 Task: Create in the project ZephyrTech and in the Backlog issue 'Create a new online platform for online music production courses with advanced audio editing and mixing features' a child issue 'Integration with project management software', and assign it to team member softage.4@softage.net.
Action: Mouse moved to (471, 386)
Screenshot: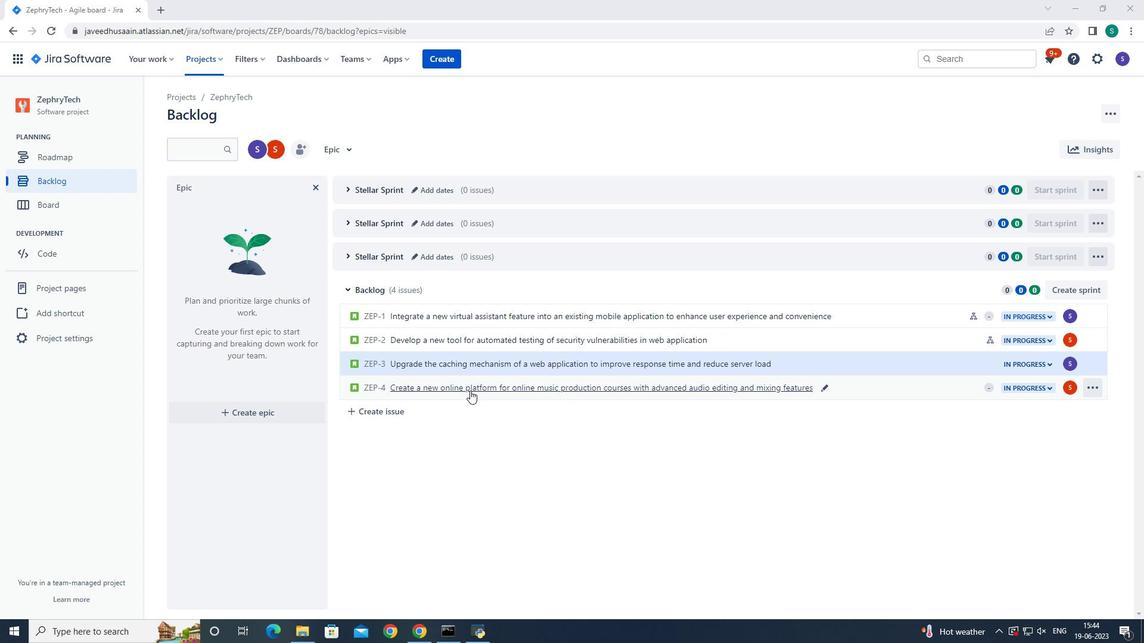 
Action: Mouse pressed left at (471, 386)
Screenshot: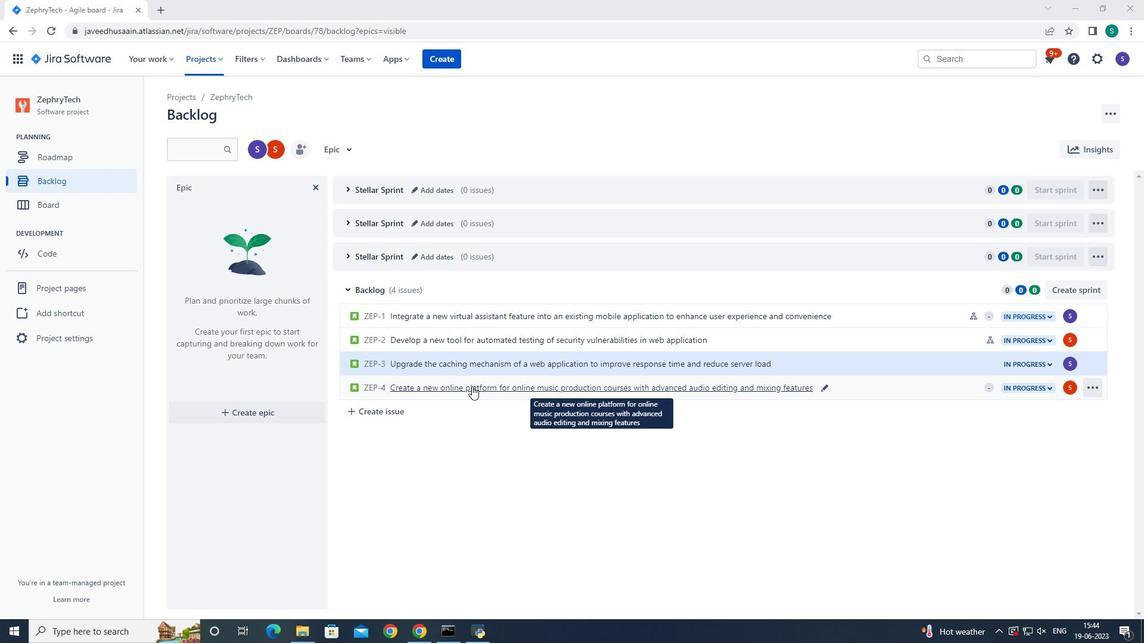 
Action: Mouse moved to (935, 284)
Screenshot: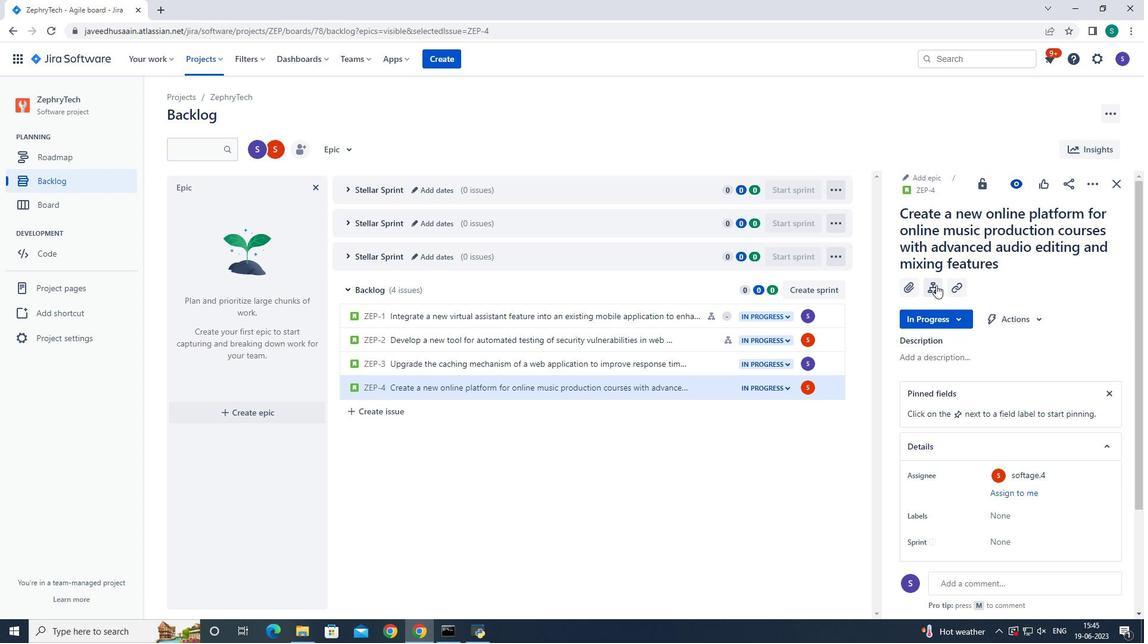 
Action: Mouse pressed left at (935, 284)
Screenshot: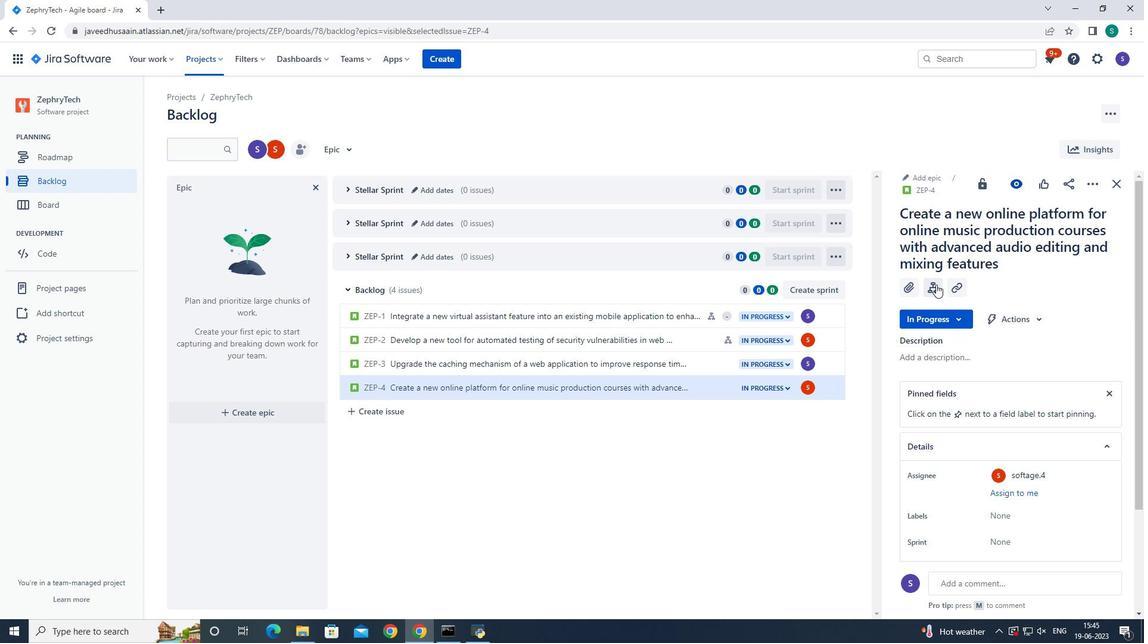 
Action: Mouse moved to (949, 384)
Screenshot: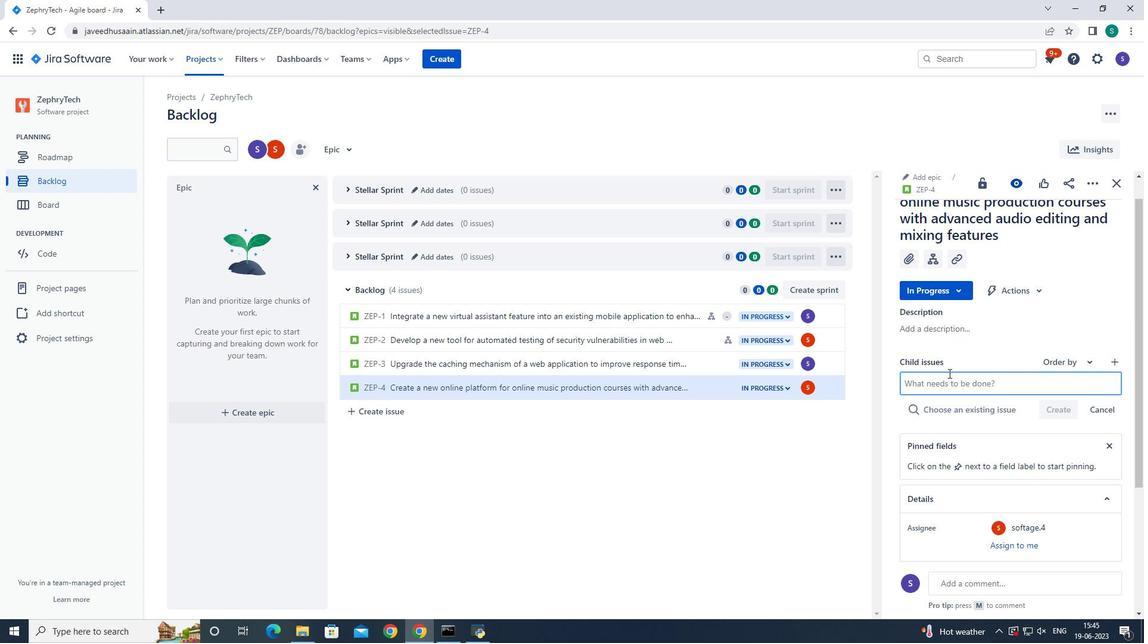 
Action: Mouse pressed left at (949, 384)
Screenshot: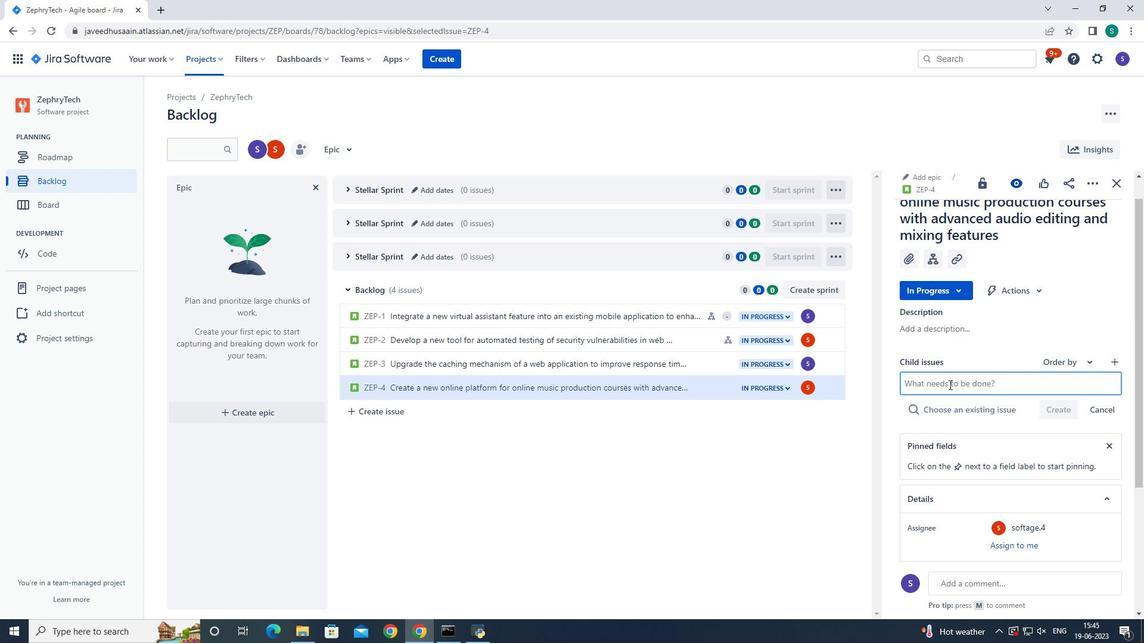 
Action: Key pressed <Key.shift>Integration<Key.space>with<Key.space>projest<Key.space>management<Key.backspace><Key.backspace><Key.backspace><Key.backspace><Key.backspace><Key.backspace><Key.backspace><Key.backspace><Key.backspace><Key.backspace><Key.backspace><Key.backspace><Key.backspace><Key.backspace>ect<Key.space>management<Key.space>software
Screenshot: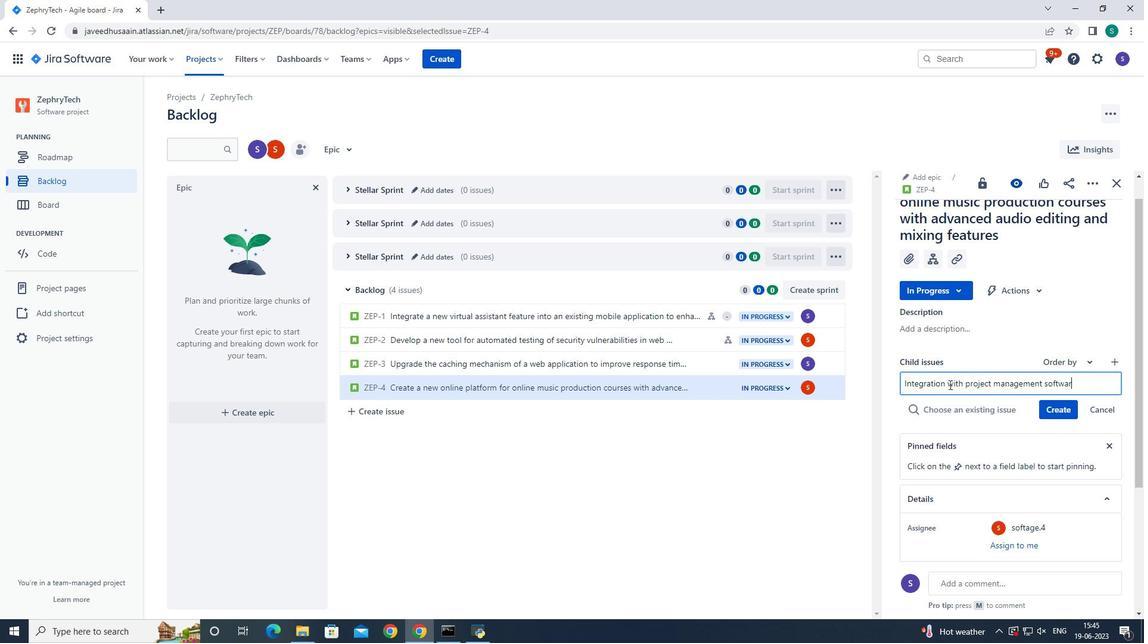 
Action: Mouse moved to (1057, 407)
Screenshot: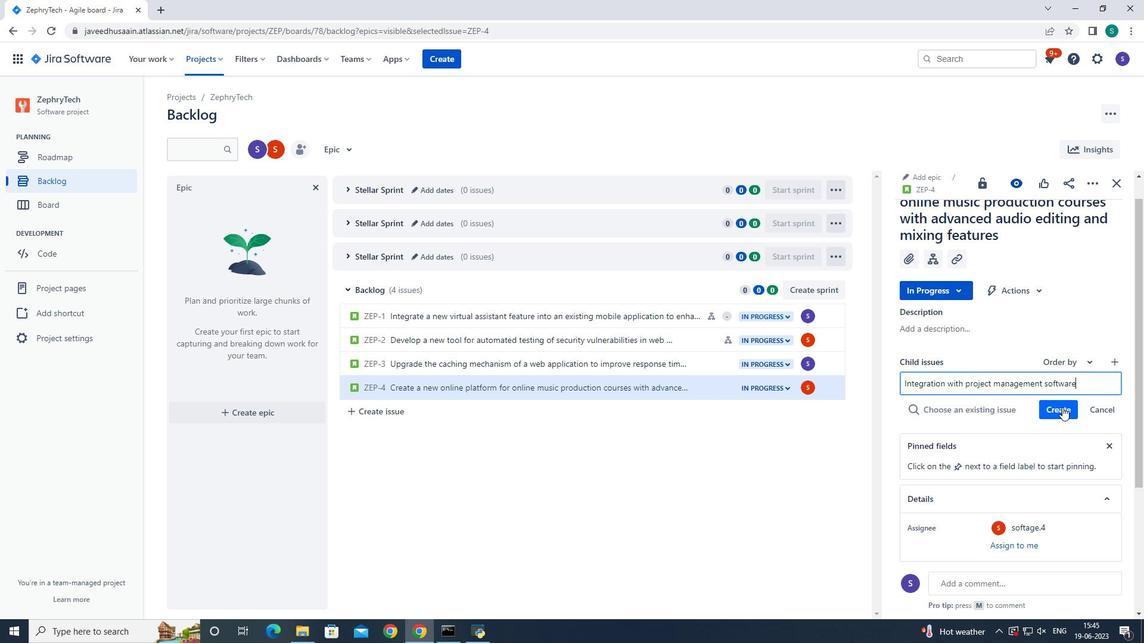 
Action: Mouse pressed left at (1057, 407)
Screenshot: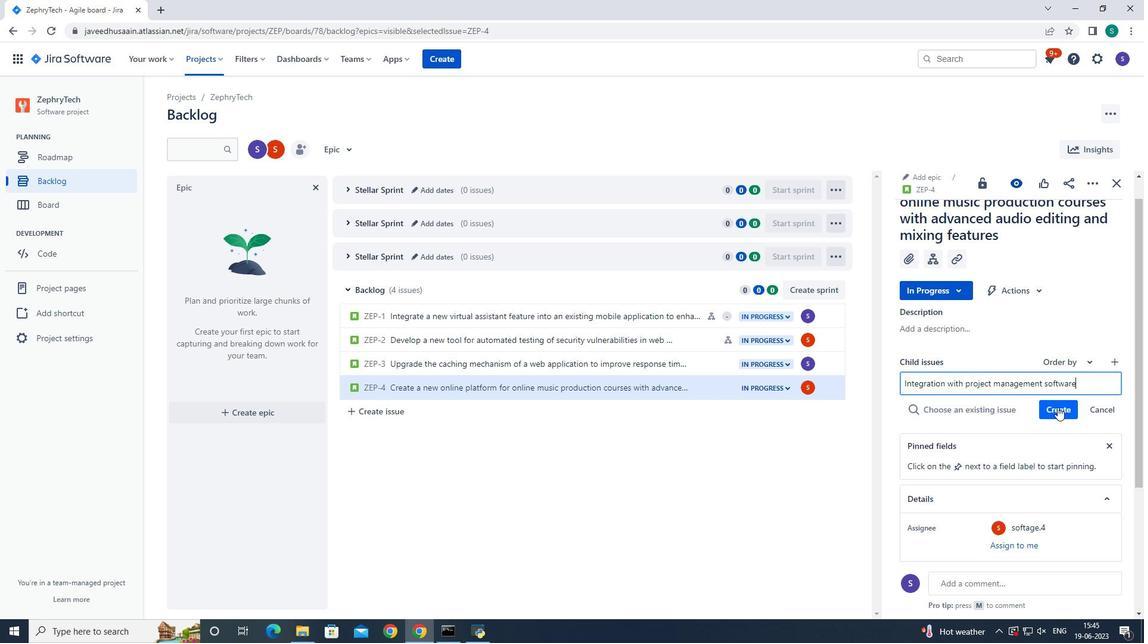 
Action: Mouse moved to (1069, 389)
Screenshot: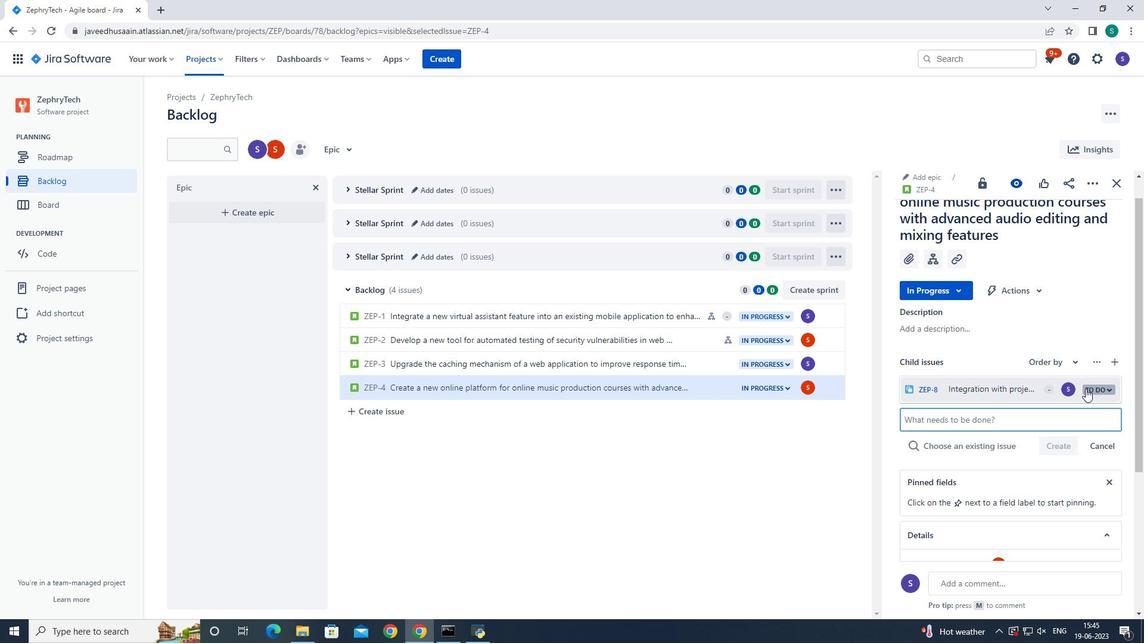 
Action: Mouse pressed left at (1069, 389)
Screenshot: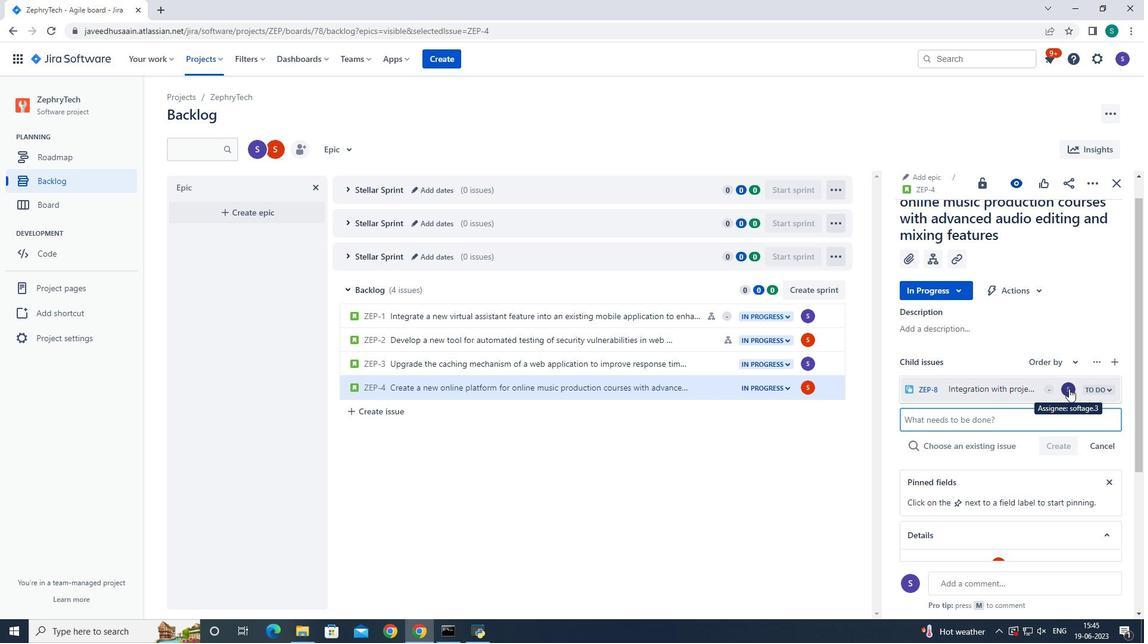 
Action: Mouse moved to (990, 320)
Screenshot: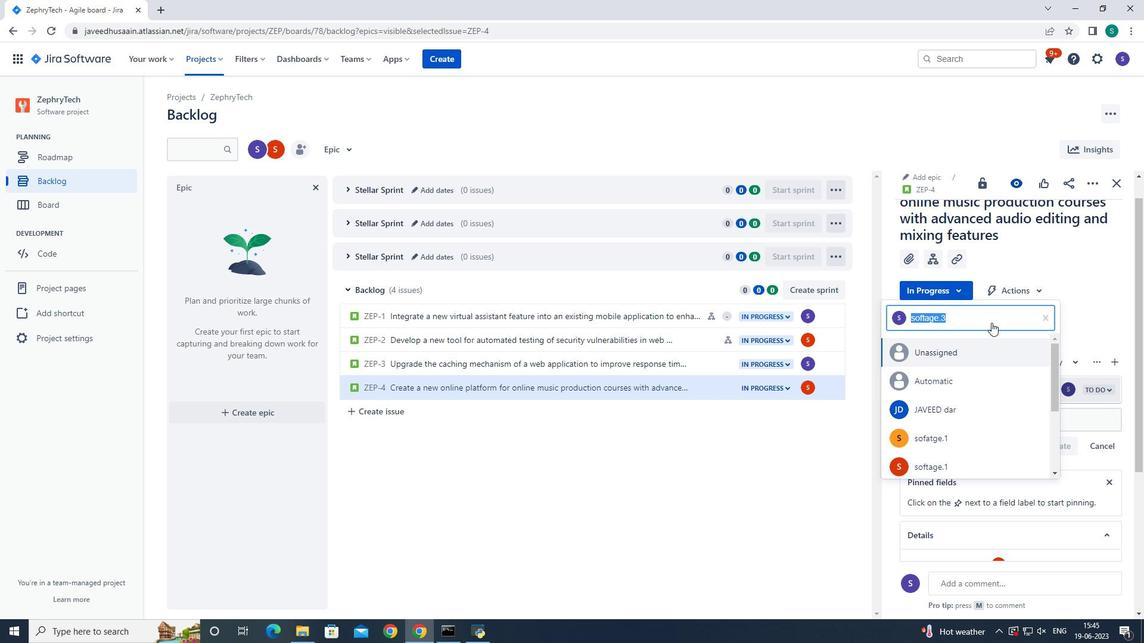 
Action: Key pressed <Key.backspace>softage.4<Key.shift>@softage.net
Screenshot: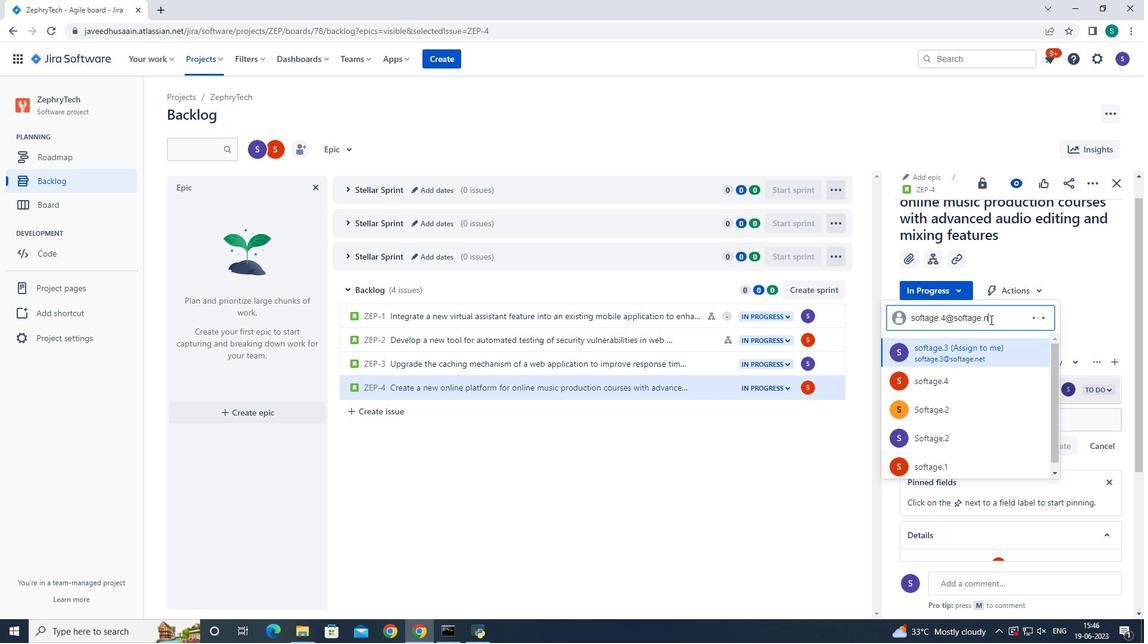 
Action: Mouse moved to (933, 384)
Screenshot: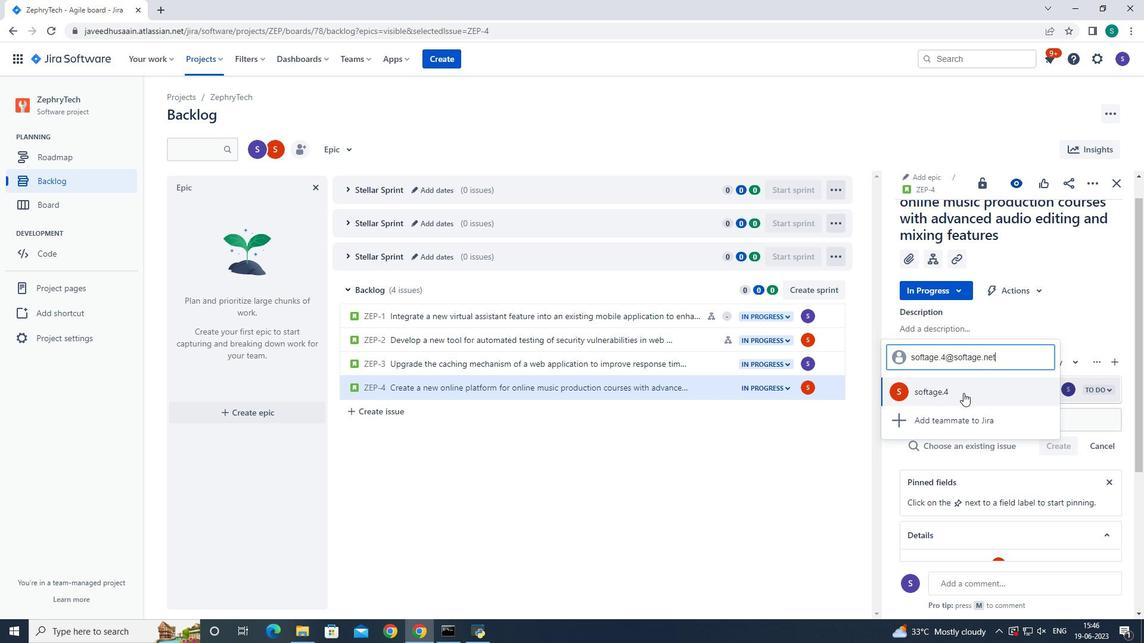 
Action: Mouse pressed left at (933, 384)
Screenshot: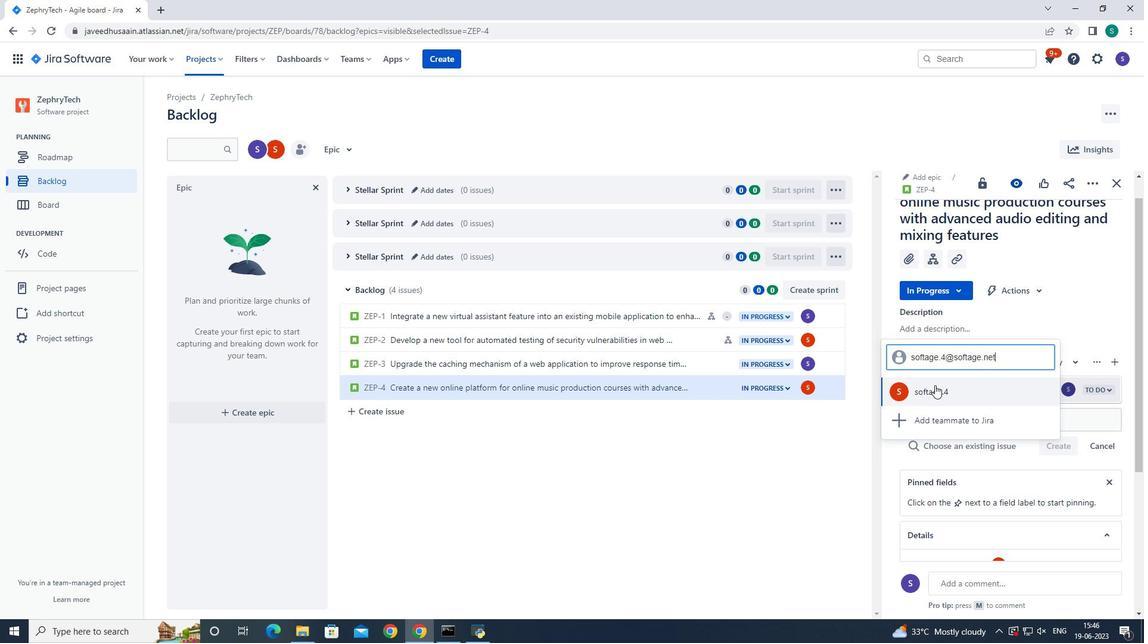 
Action: Mouse moved to (931, 385)
Screenshot: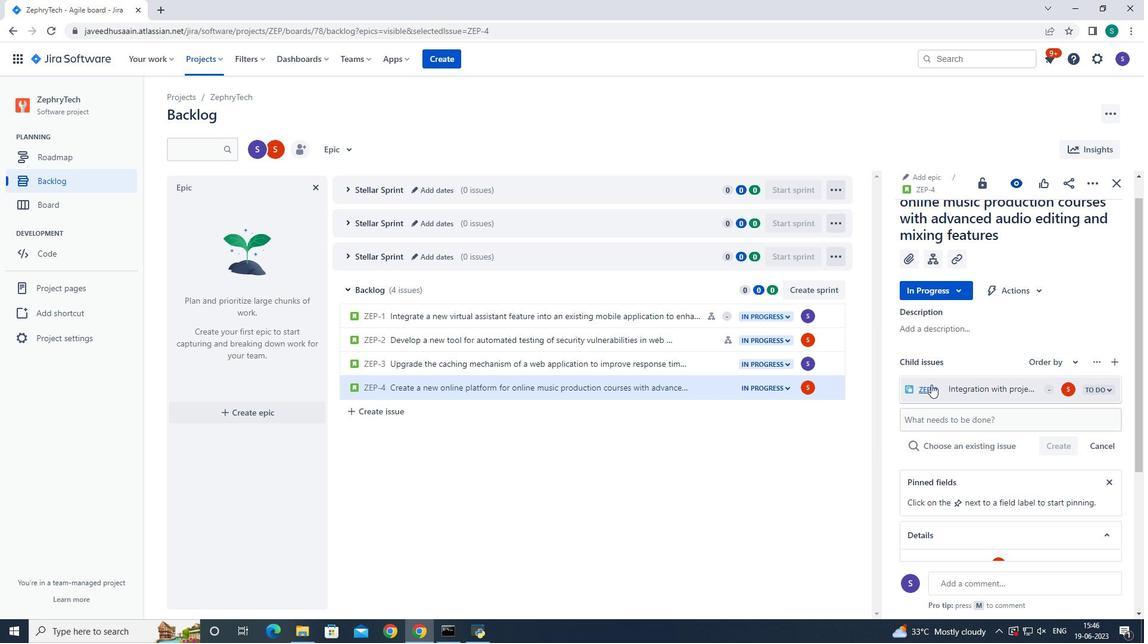 
